 Task: Create a task  Create a feature to schedule automatic backups of app data , assign it to team member softage.7@softage.net in the project TrueNorth and update the status of the task to  On Track  , set the priority of the task to Low.
Action: Mouse moved to (66, 231)
Screenshot: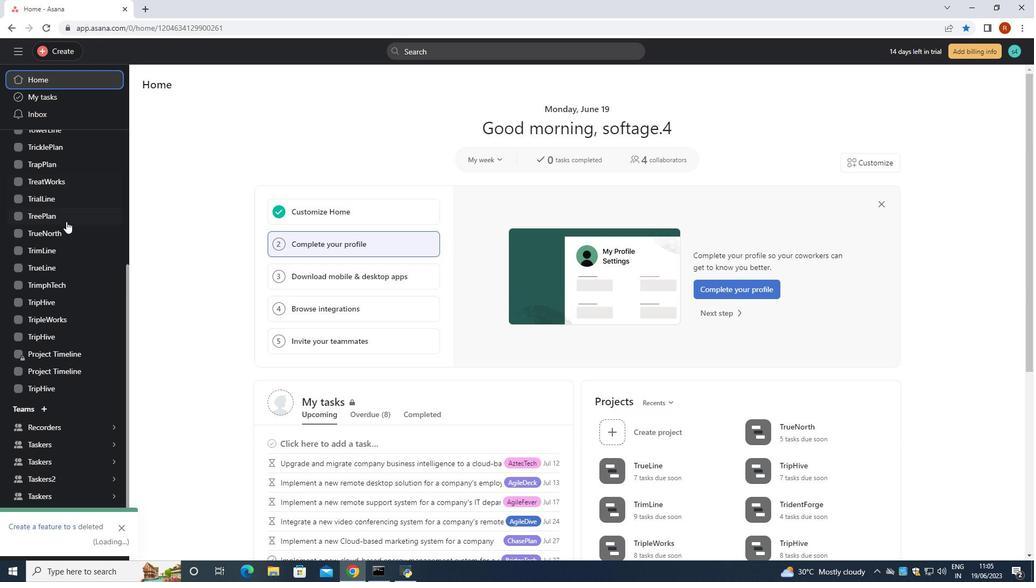 
Action: Mouse pressed left at (66, 231)
Screenshot: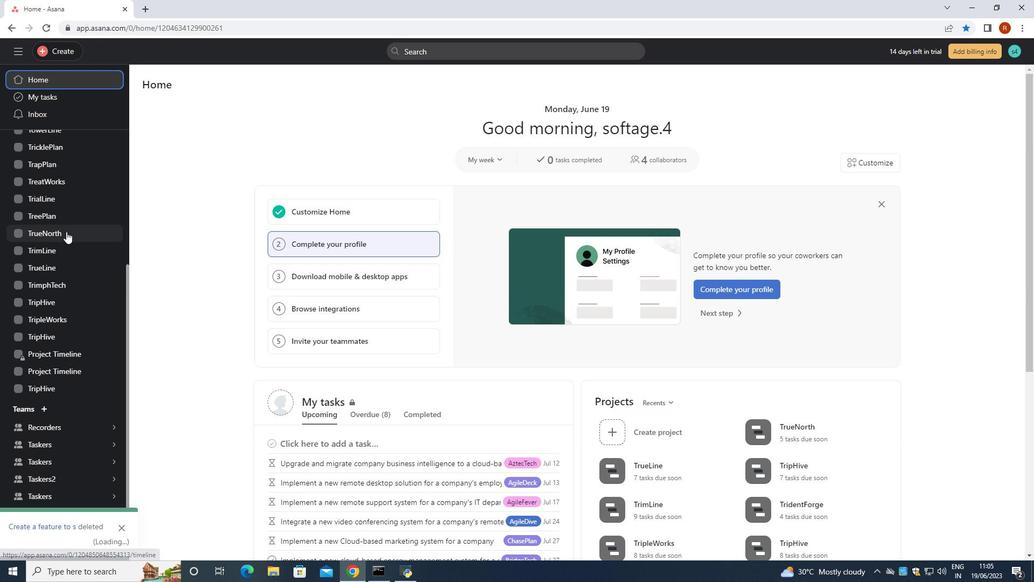 
Action: Mouse moved to (176, 136)
Screenshot: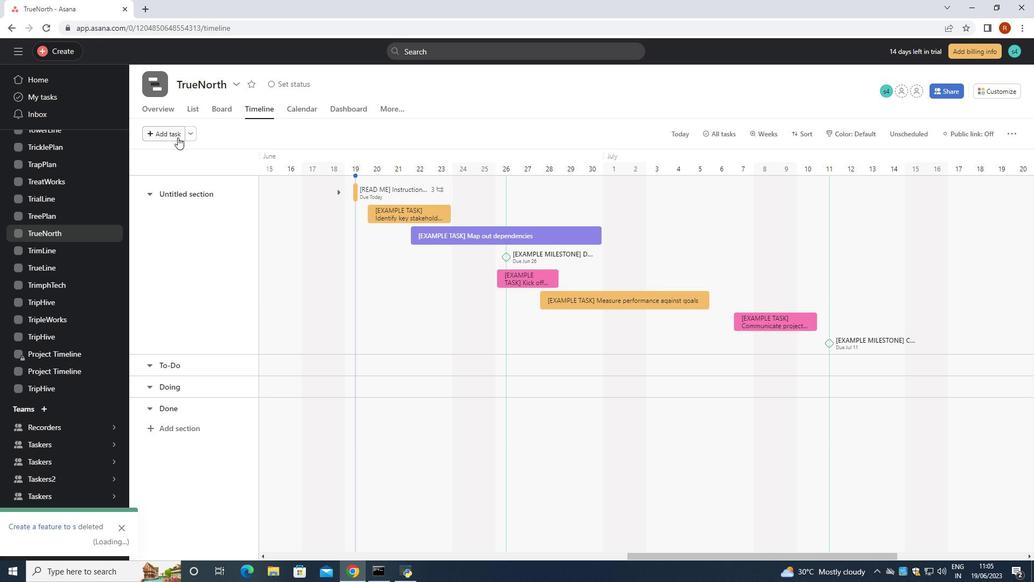 
Action: Mouse pressed left at (176, 136)
Screenshot: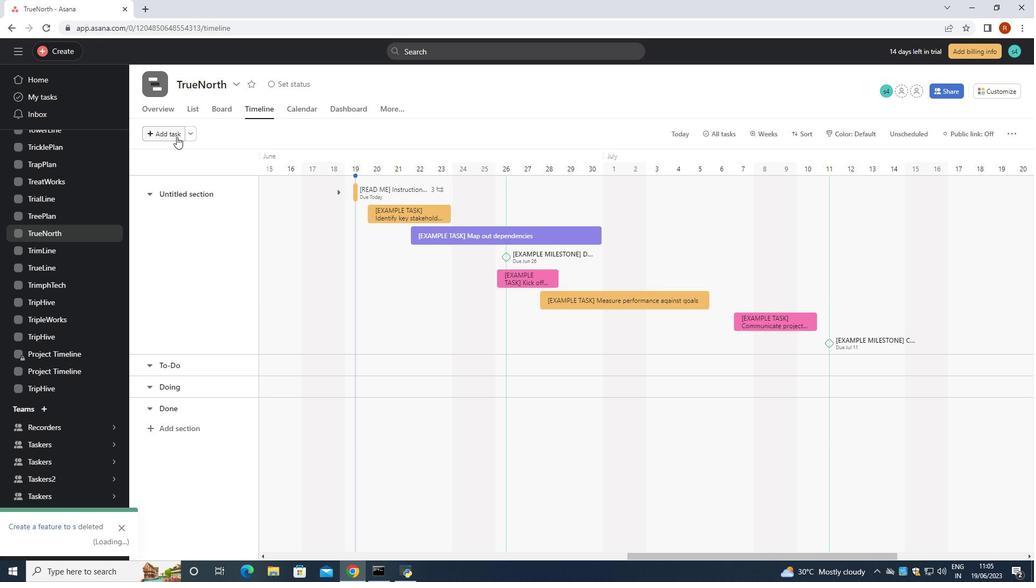 
Action: Mouse moved to (180, 141)
Screenshot: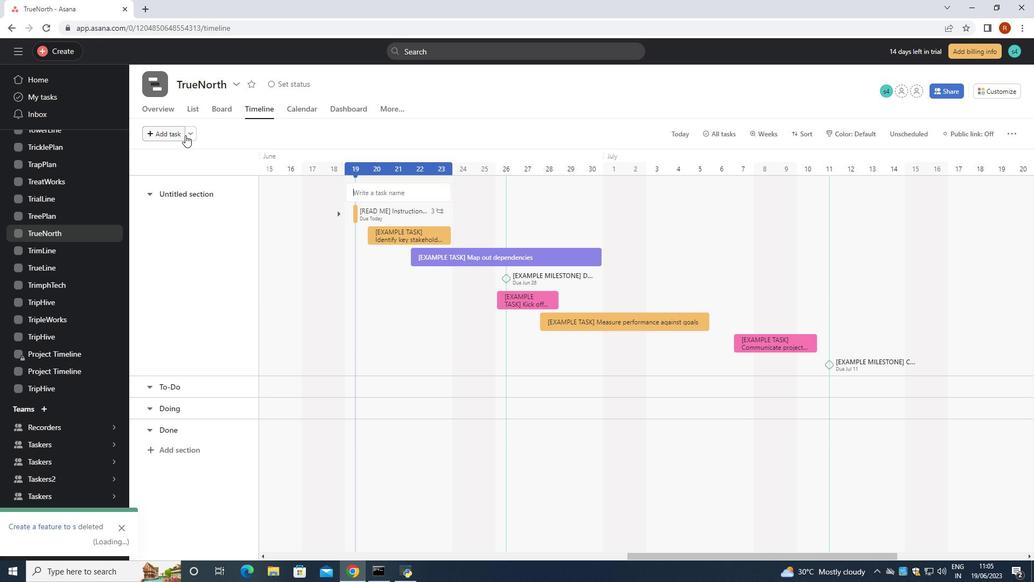 
Action: Key pressed <Key.shift>create<Key.space>a<Key.space>feature<Key.space>to<Key.space>schedule<Key.space>automatic<Key.enter>
Screenshot: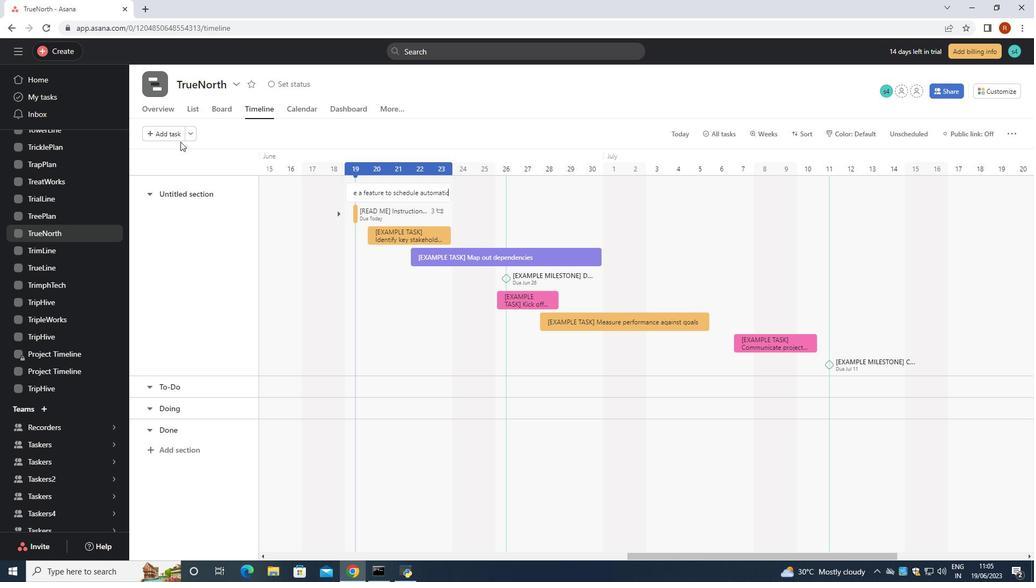 
Action: Mouse moved to (413, 193)
Screenshot: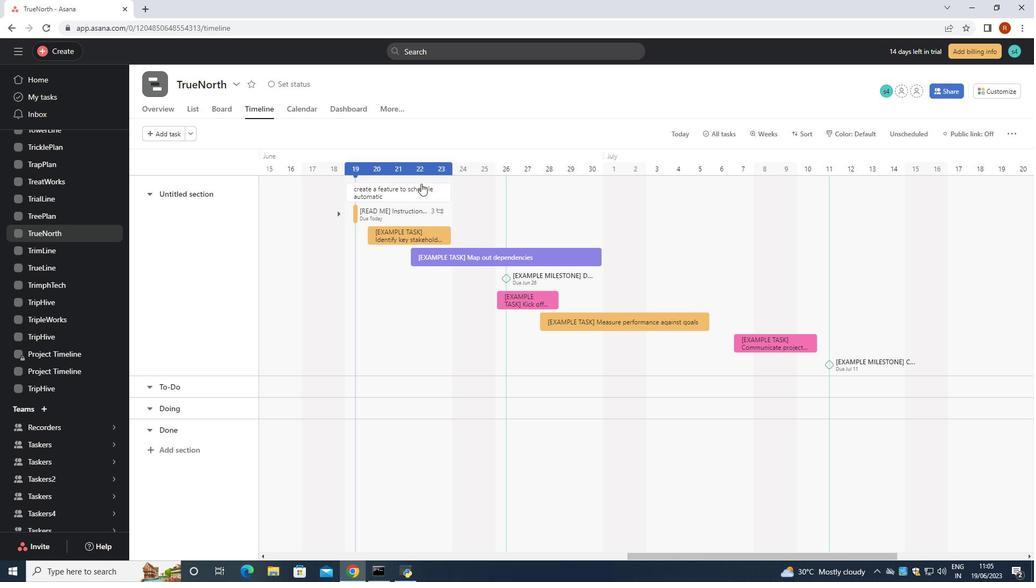 
Action: Mouse pressed left at (413, 193)
Screenshot: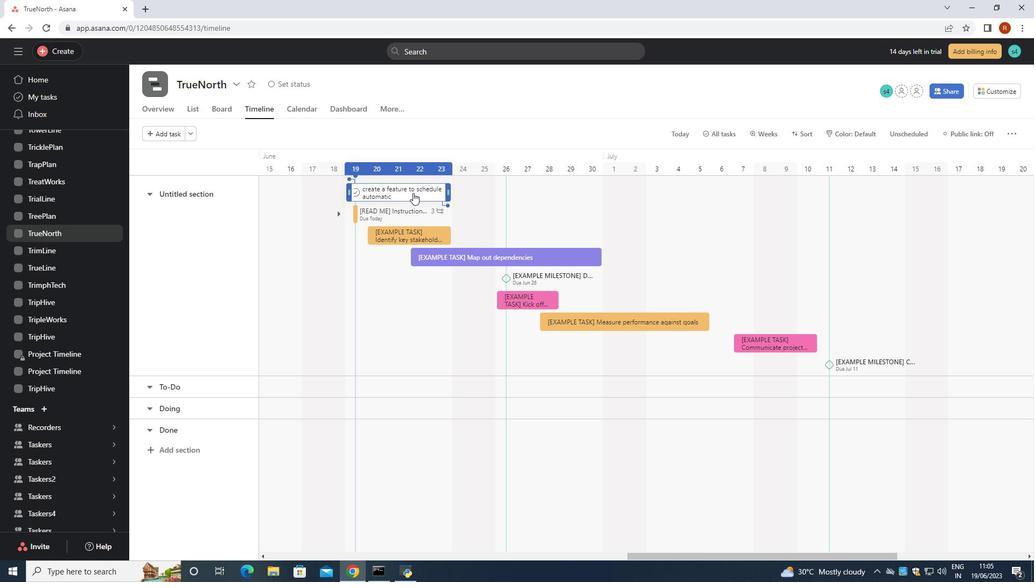 
Action: Mouse moved to (752, 190)
Screenshot: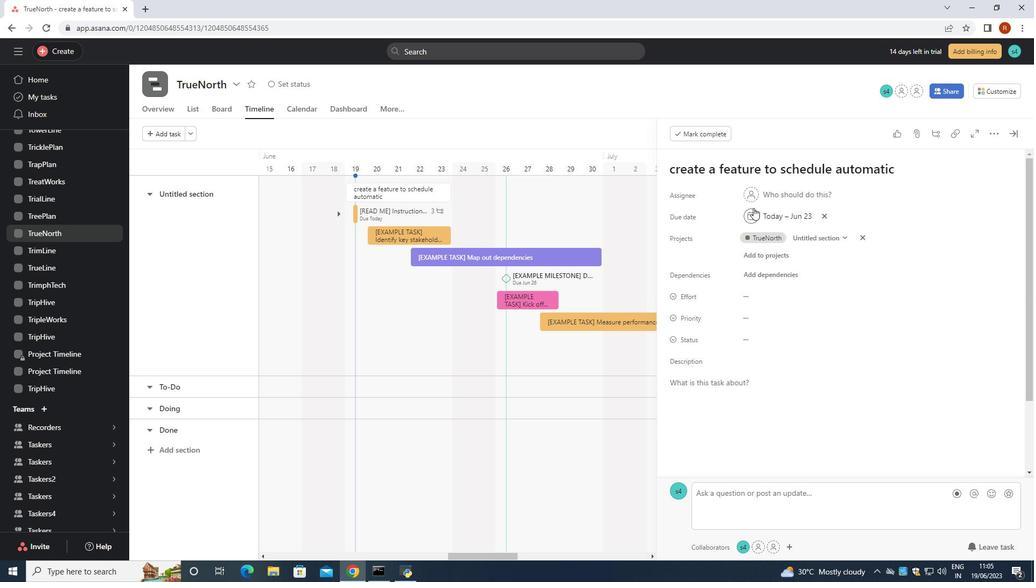 
Action: Mouse pressed left at (752, 190)
Screenshot: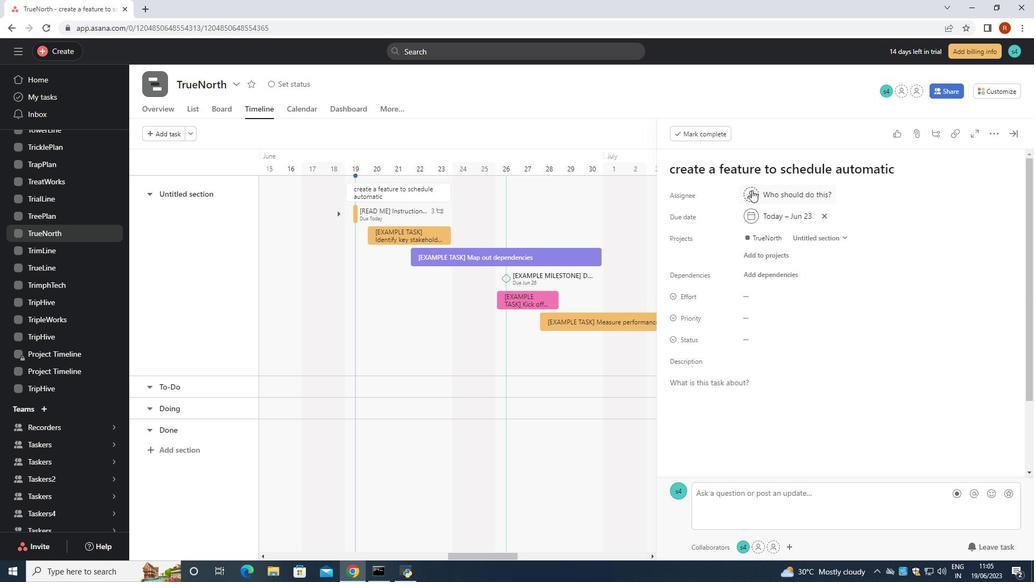 
Action: Mouse moved to (752, 190)
Screenshot: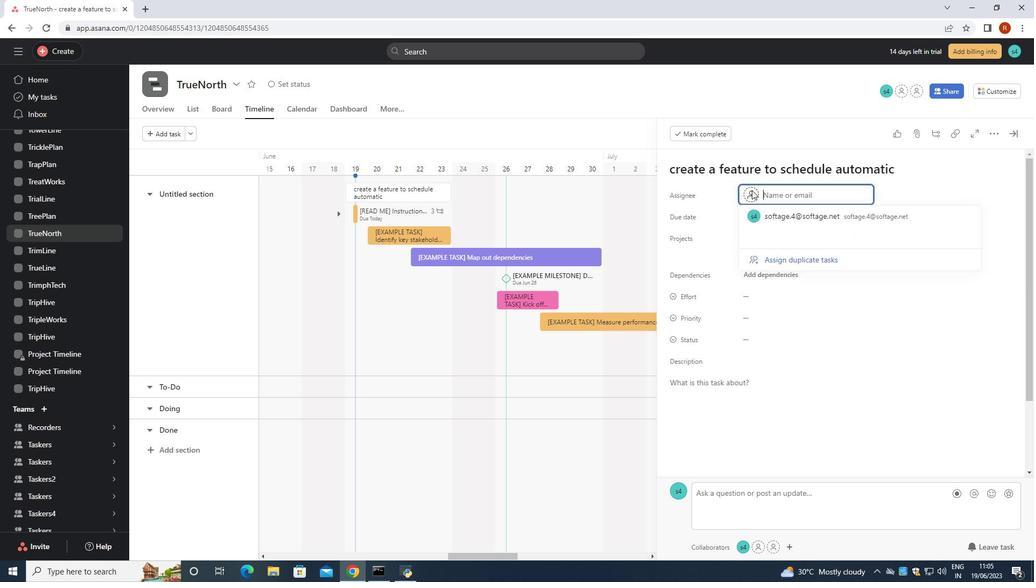 
Action: Key pressed <Key.shift>Softage.7<Key.shift>@softage.net
Screenshot: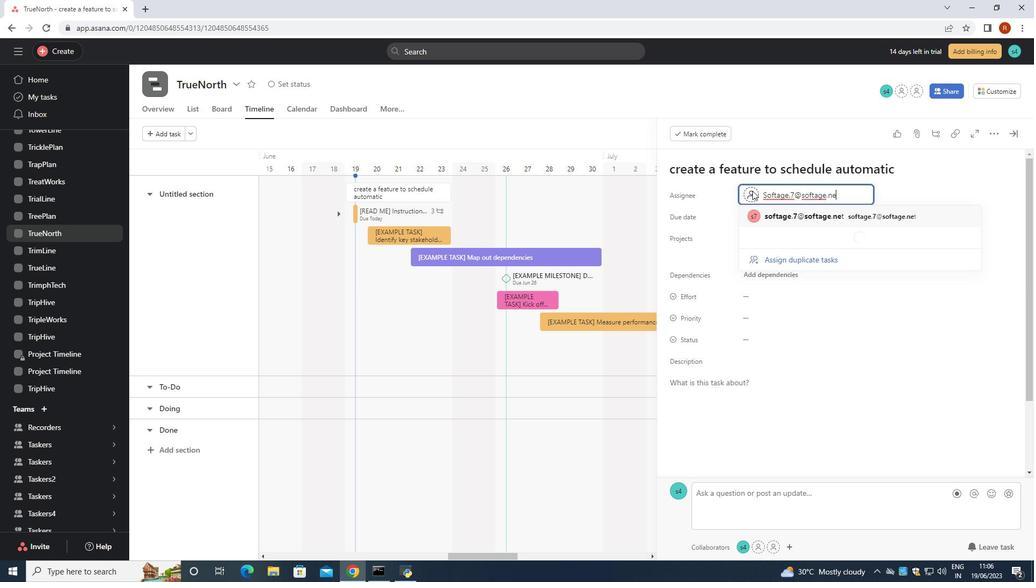 
Action: Mouse moved to (857, 217)
Screenshot: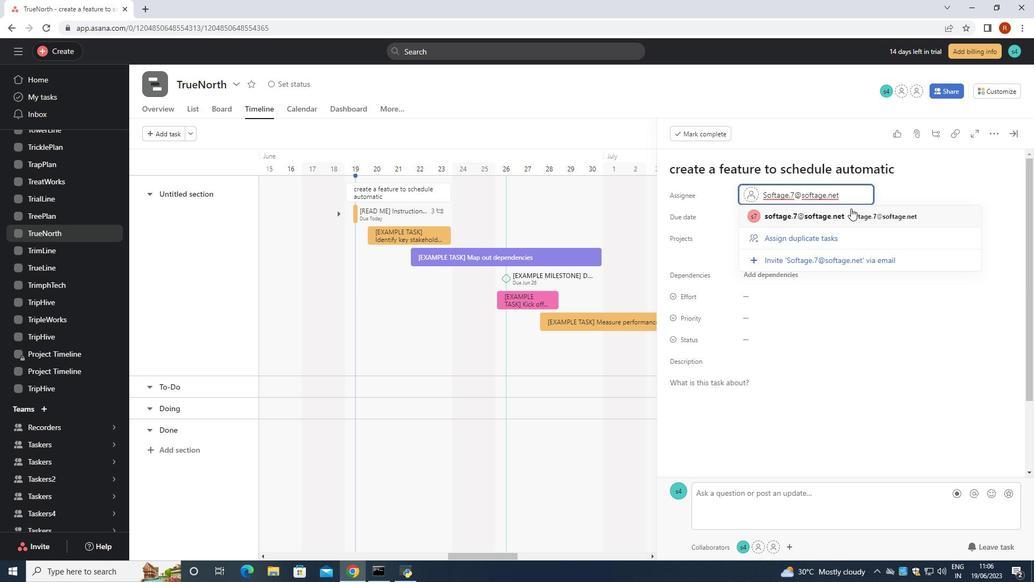 
Action: Mouse pressed left at (857, 217)
Screenshot: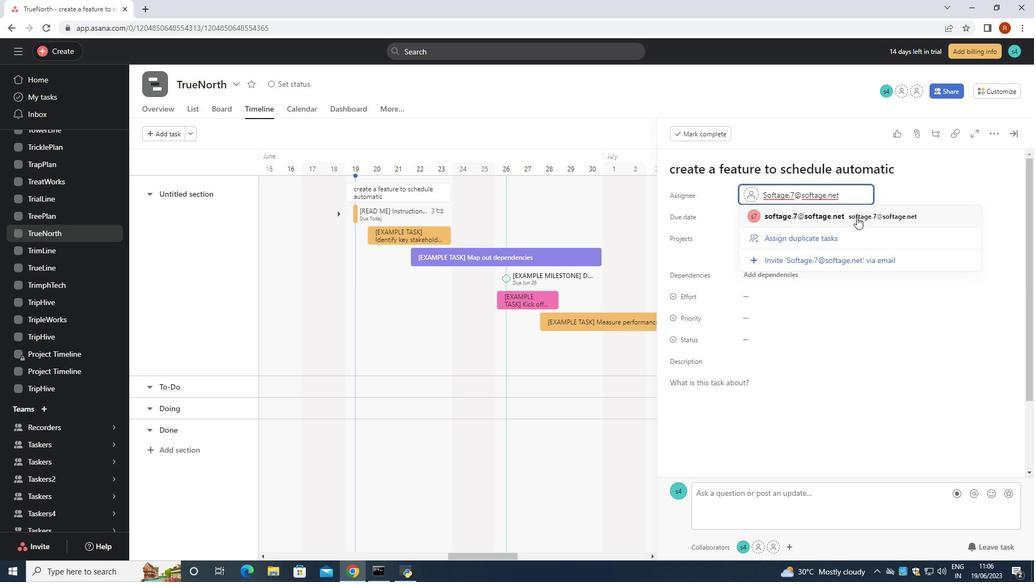 
Action: Mouse moved to (742, 342)
Screenshot: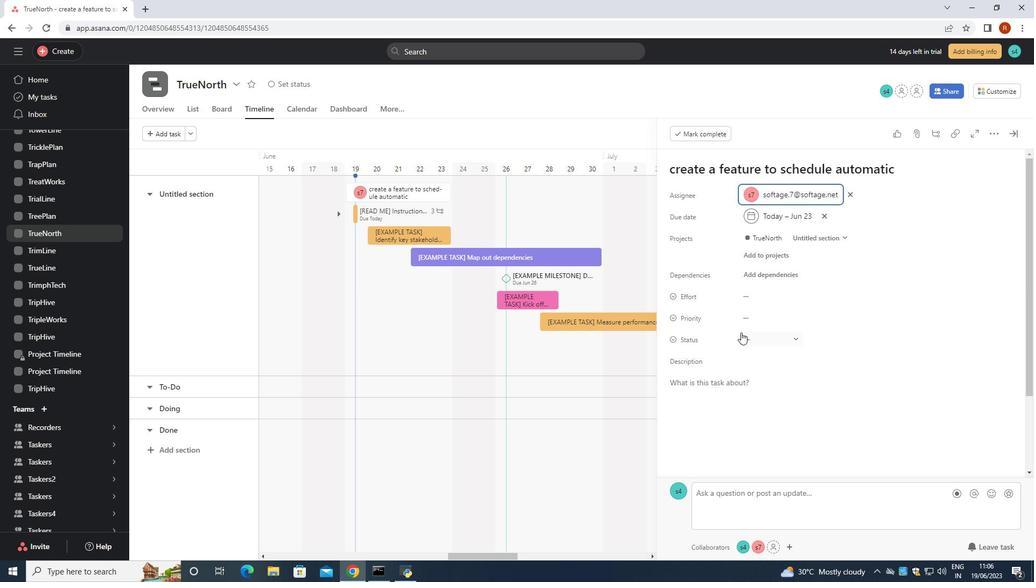
Action: Mouse pressed left at (742, 342)
Screenshot: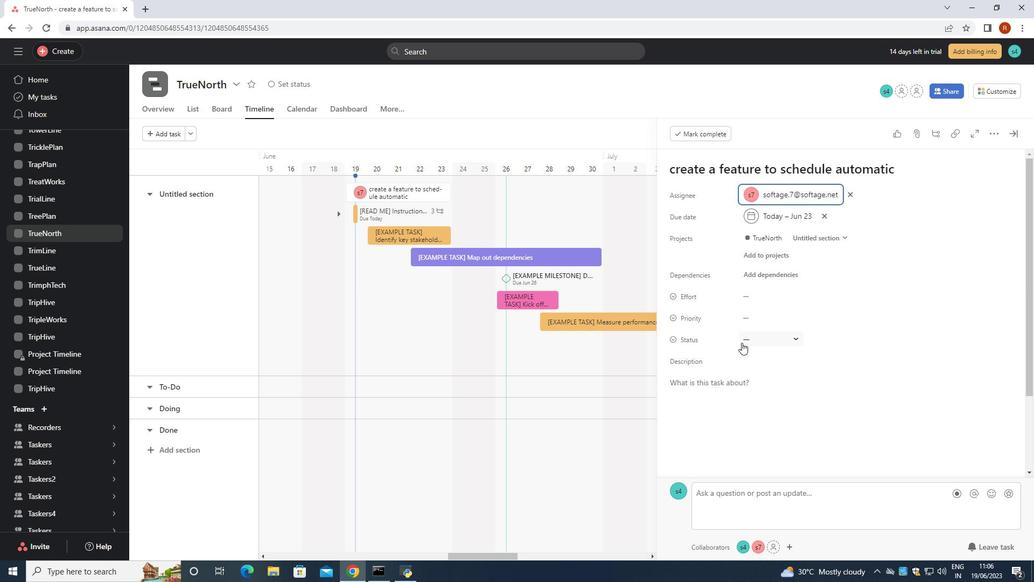 
Action: Mouse moved to (782, 371)
Screenshot: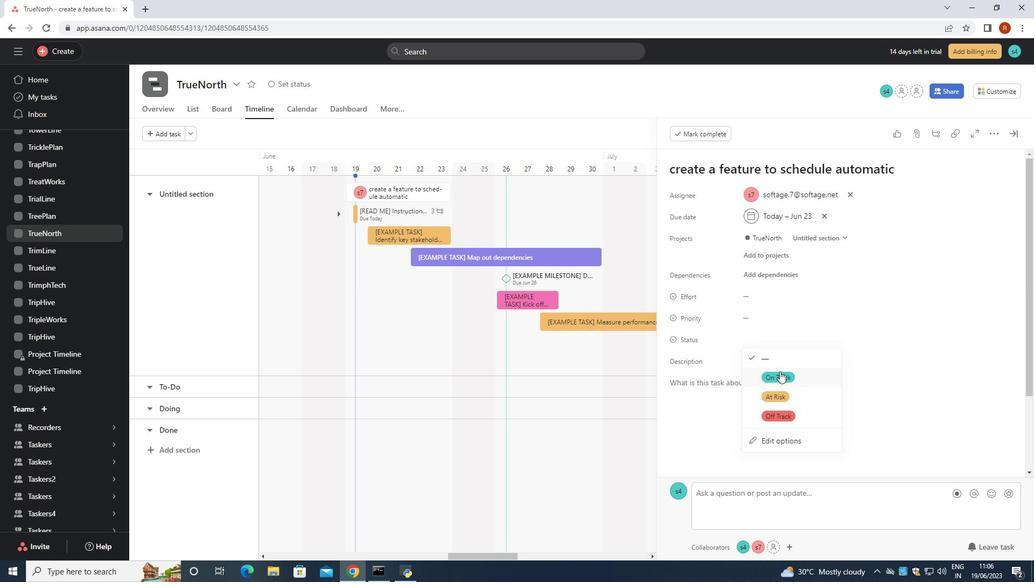 
Action: Mouse pressed left at (782, 371)
Screenshot: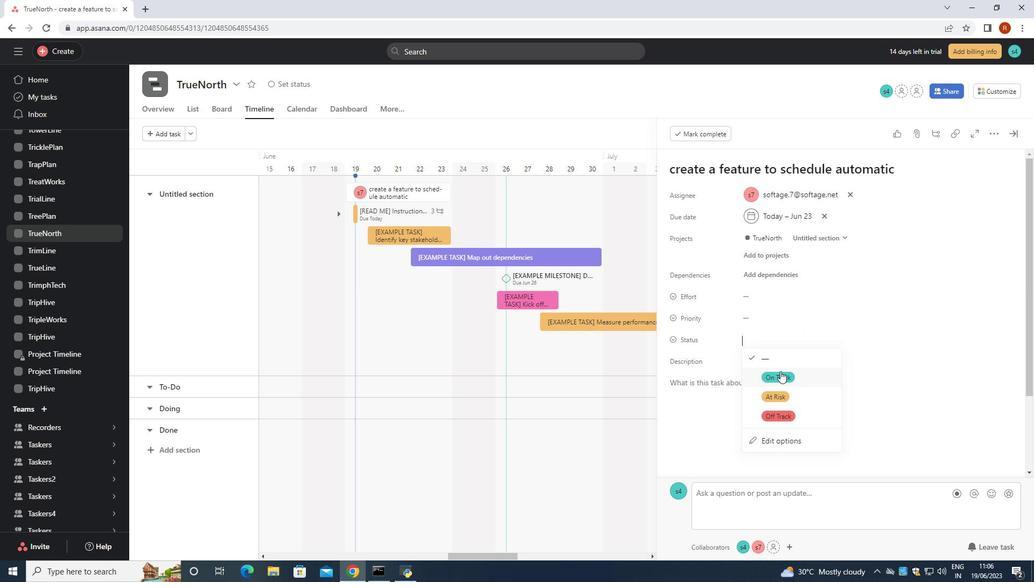 
Action: Mouse moved to (772, 315)
Screenshot: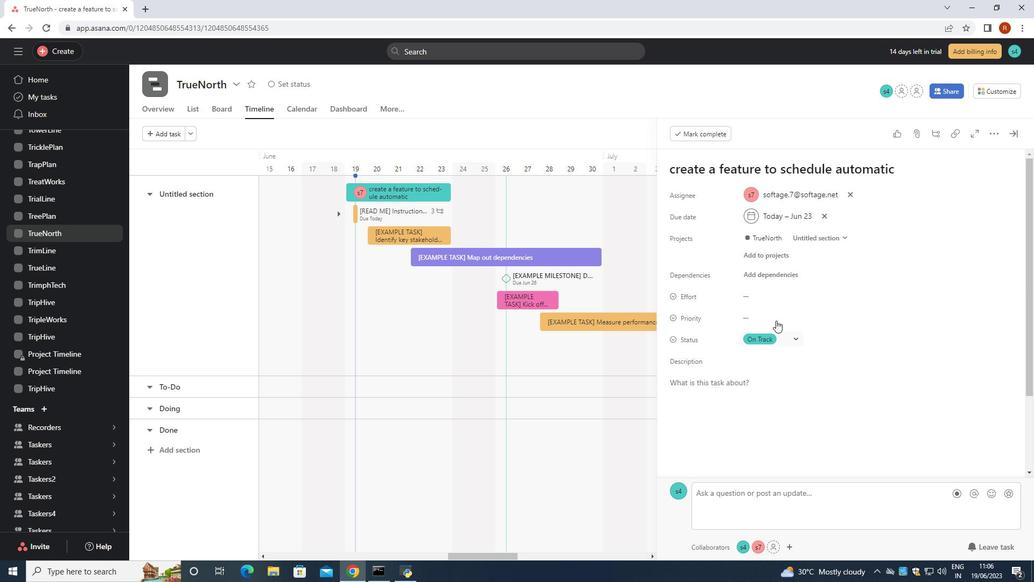 
Action: Mouse pressed left at (772, 315)
Screenshot: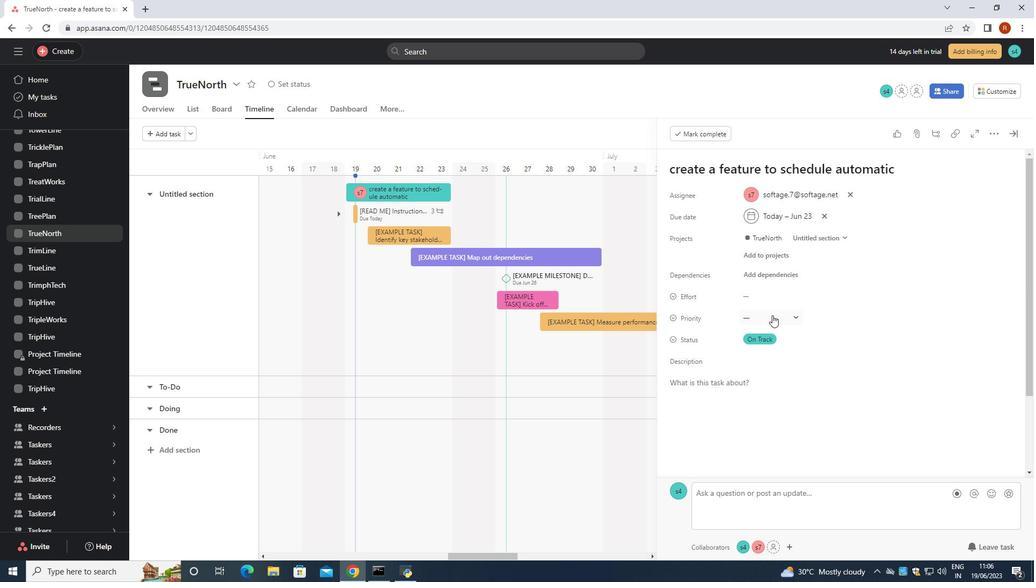 
Action: Mouse moved to (786, 392)
Screenshot: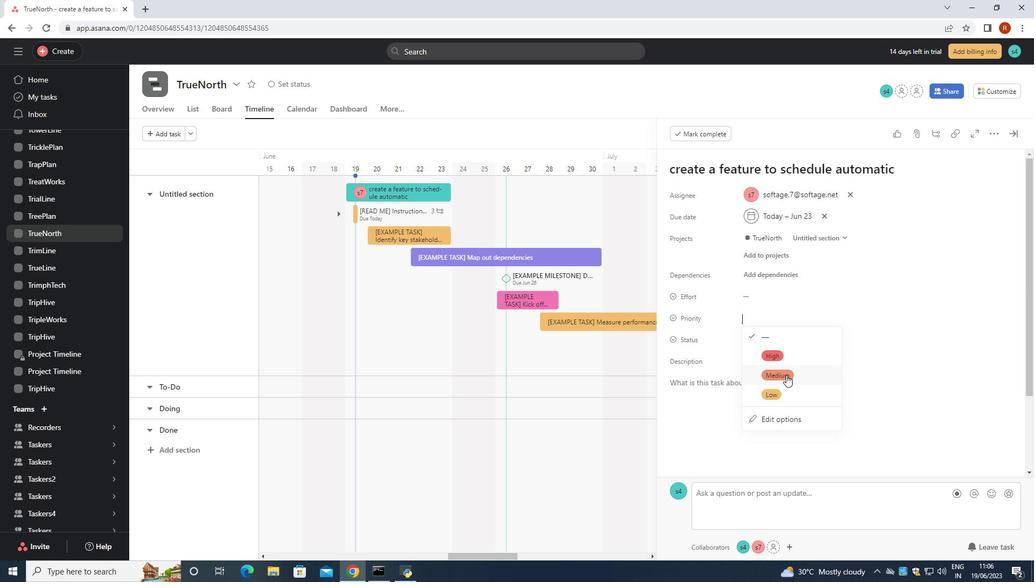 
Action: Mouse pressed left at (786, 392)
Screenshot: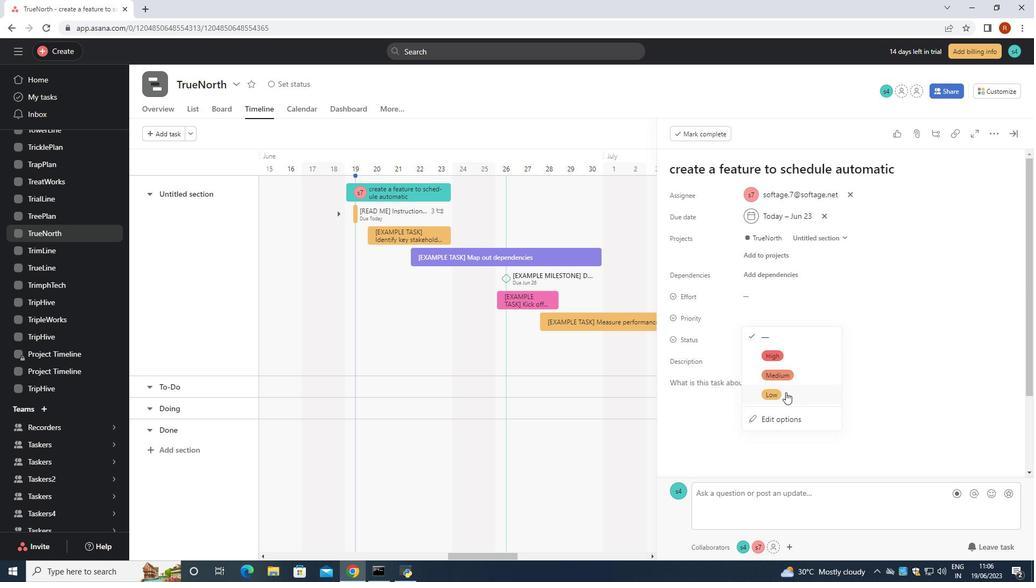 
Action: Mouse moved to (711, 391)
Screenshot: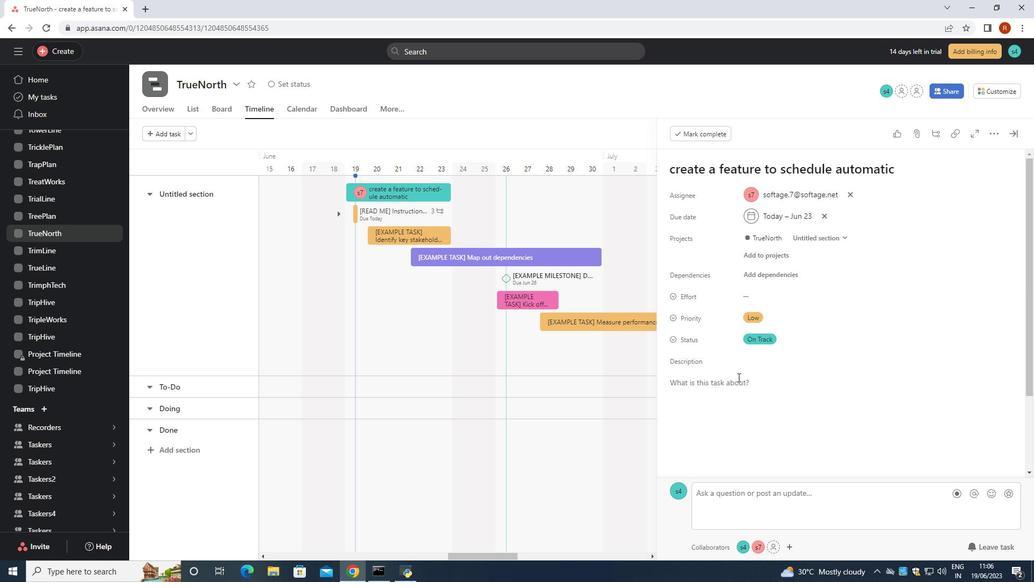 
